Task: Use the formula "ADDRESS" in spreadsheet "Project protfolio".
Action: Mouse moved to (870, 133)
Screenshot: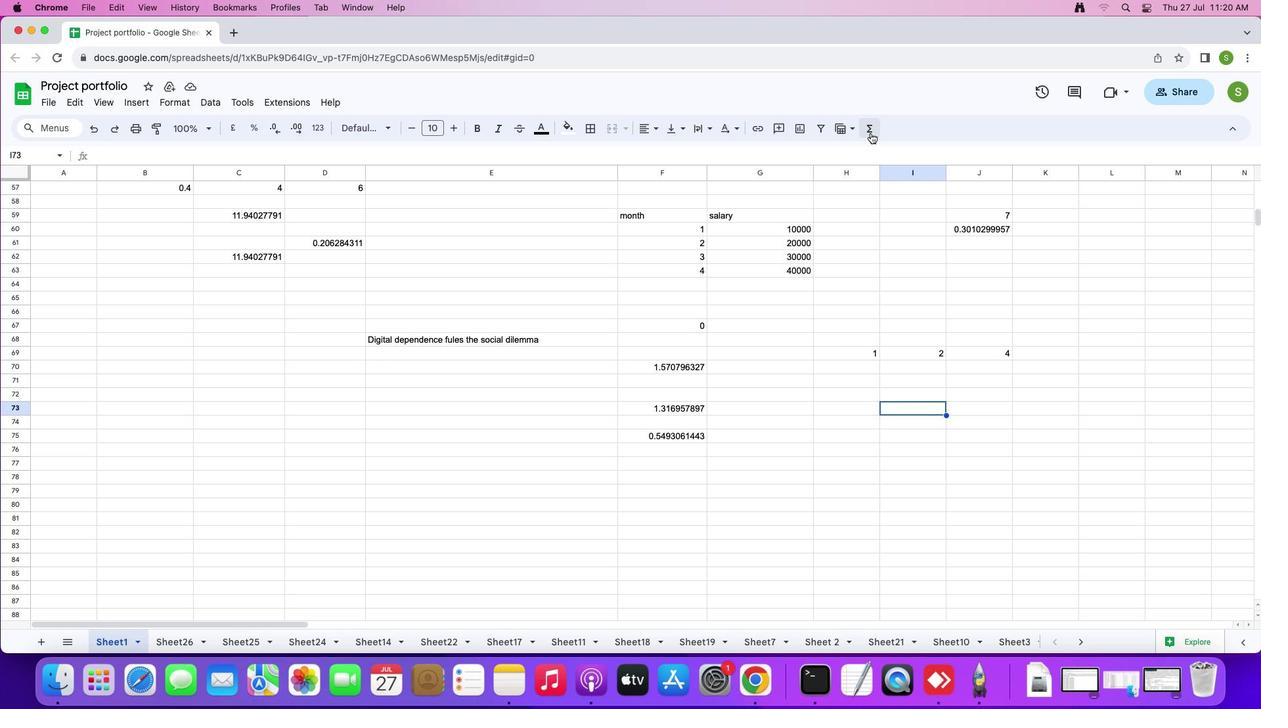 
Action: Mouse pressed left at (870, 133)
Screenshot: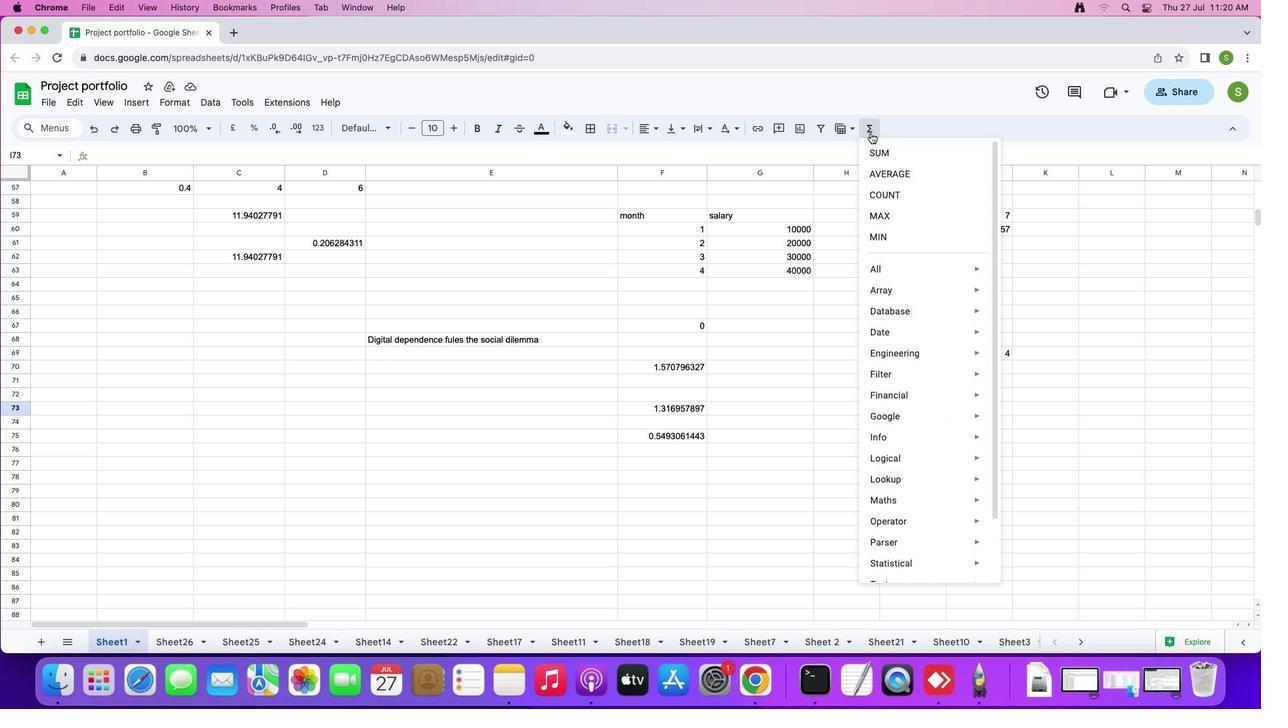 
Action: Mouse moved to (883, 268)
Screenshot: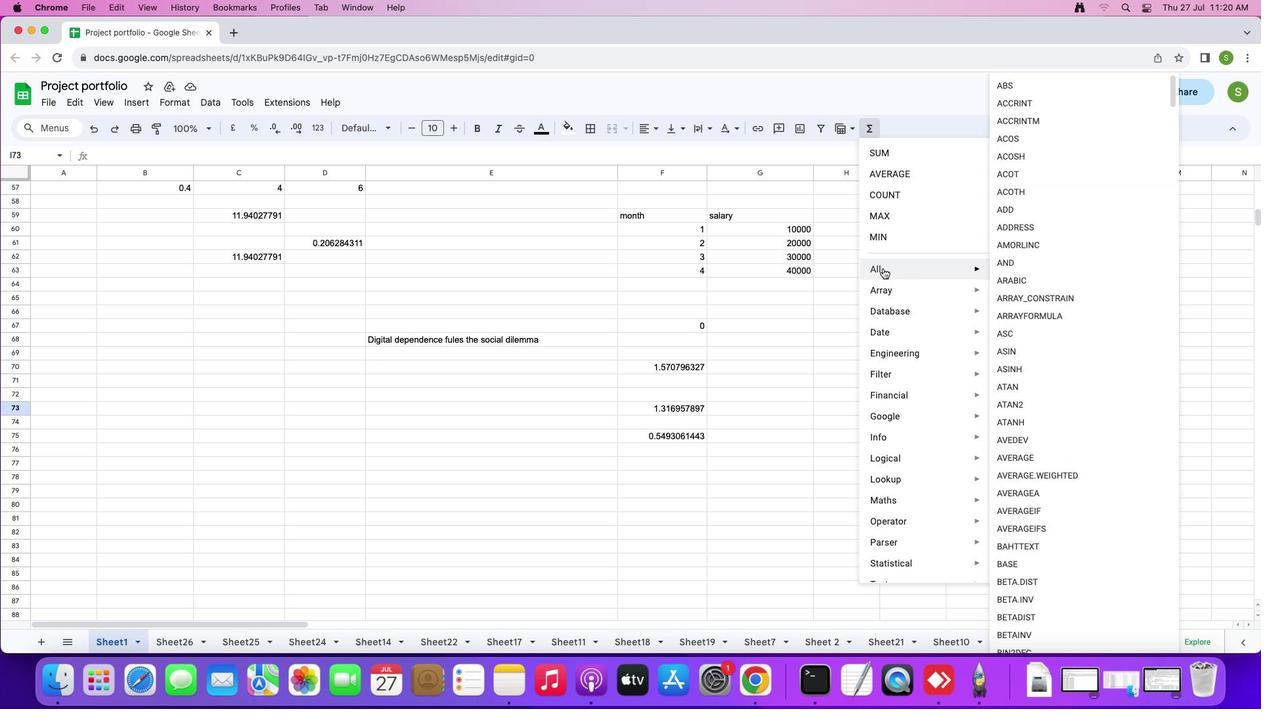 
Action: Mouse pressed left at (883, 268)
Screenshot: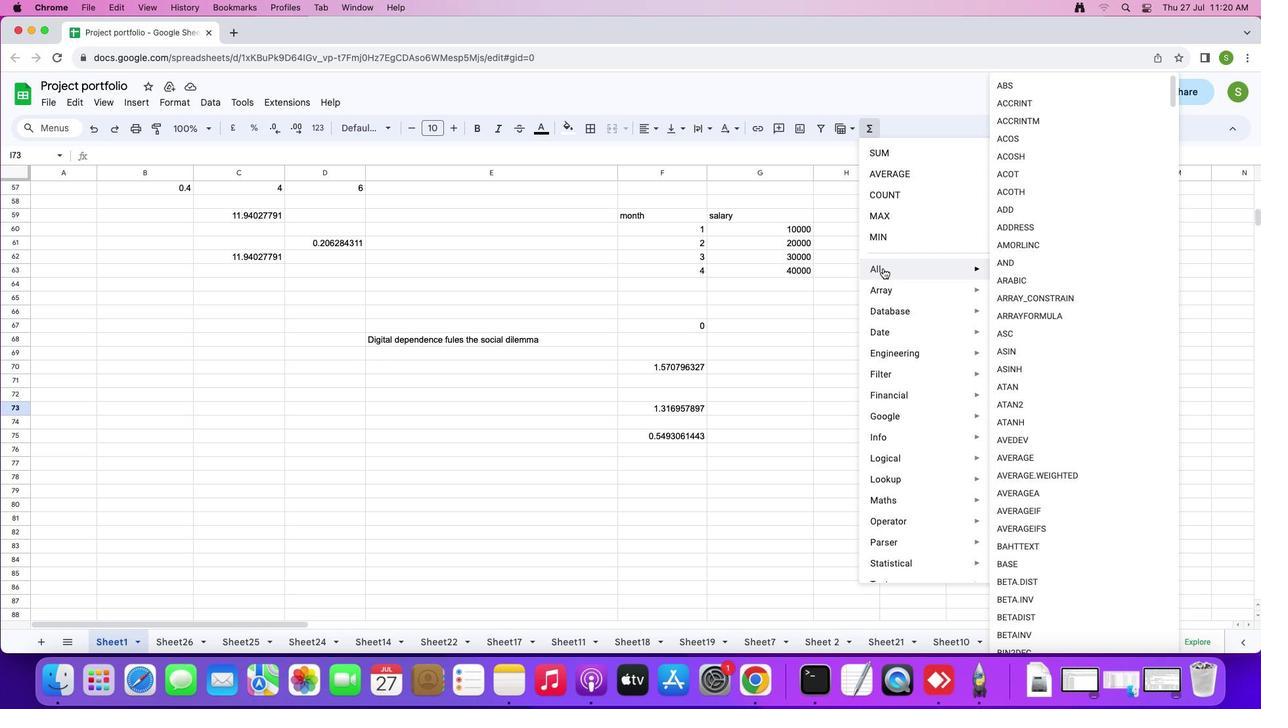 
Action: Mouse moved to (1051, 225)
Screenshot: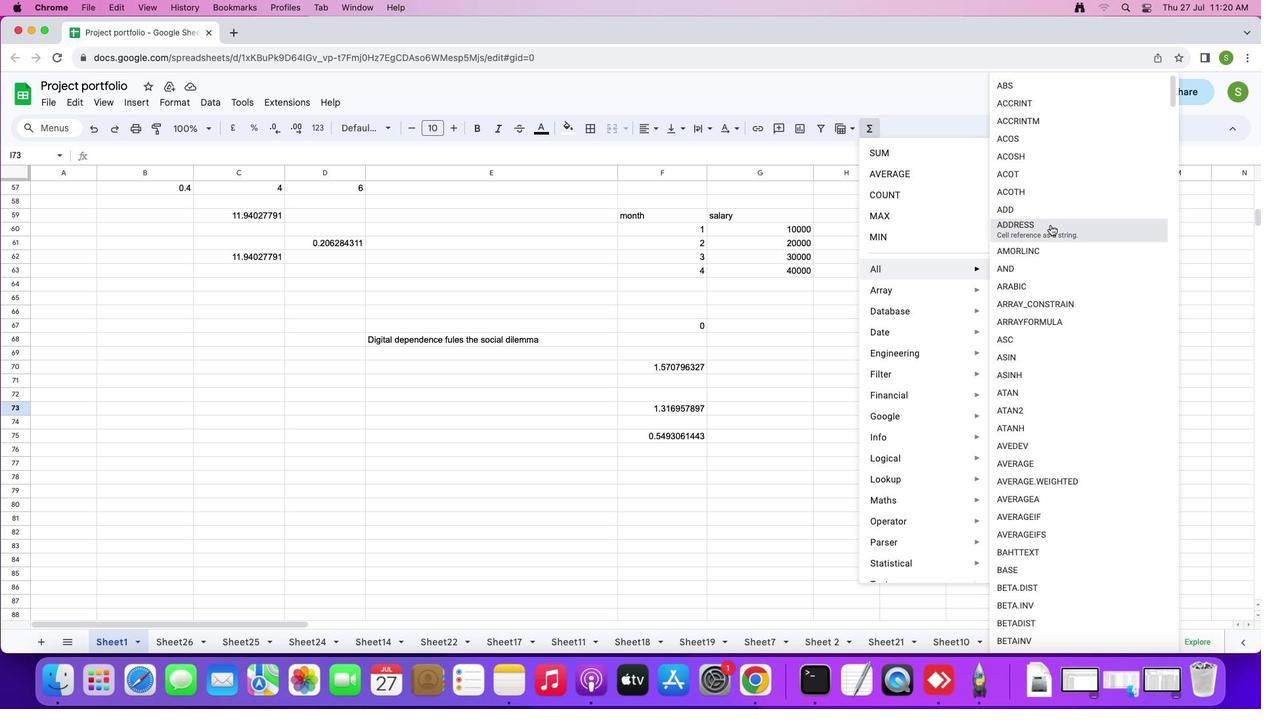 
Action: Mouse pressed left at (1051, 225)
Screenshot: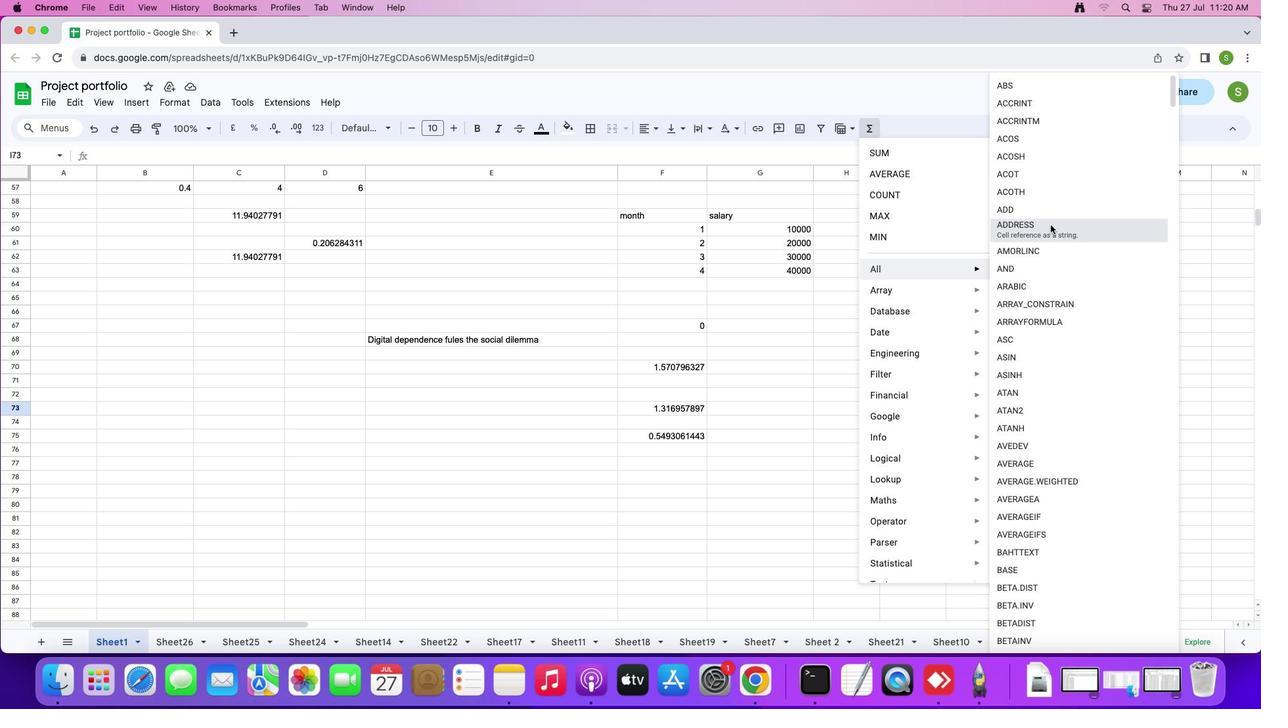 
Action: Mouse moved to (865, 352)
Screenshot: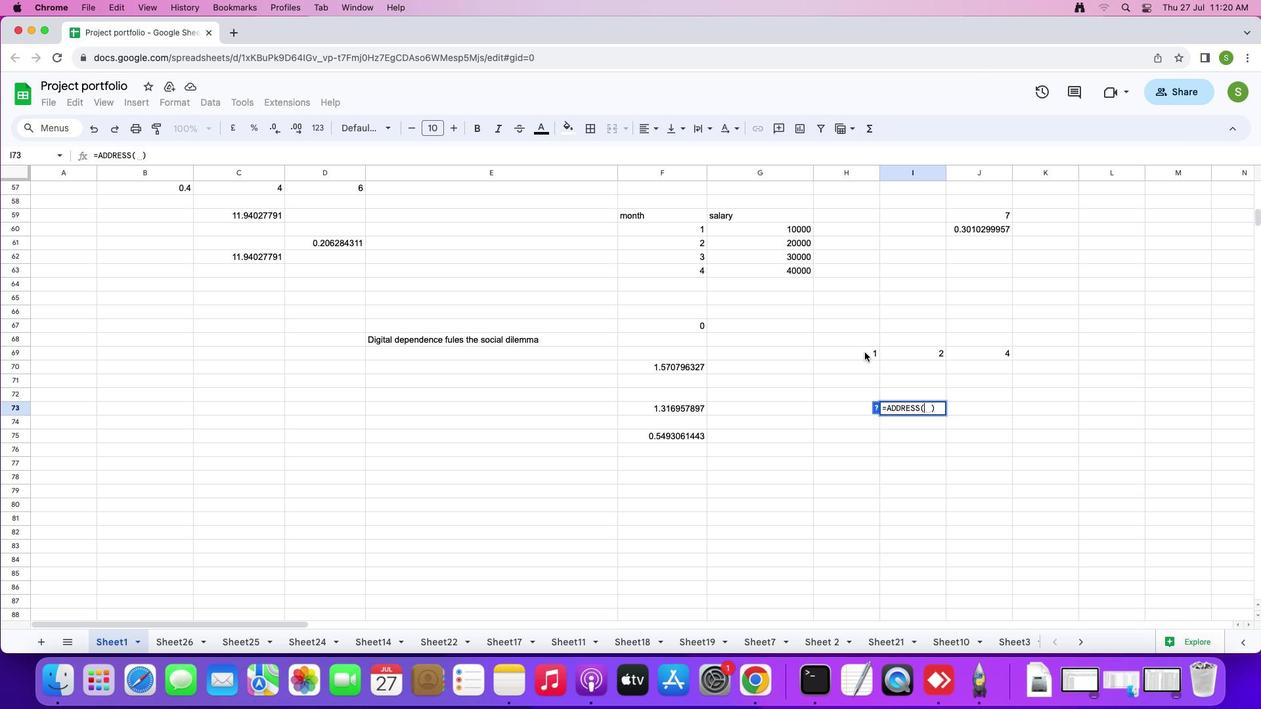 
Action: Mouse pressed left at (865, 352)
Screenshot: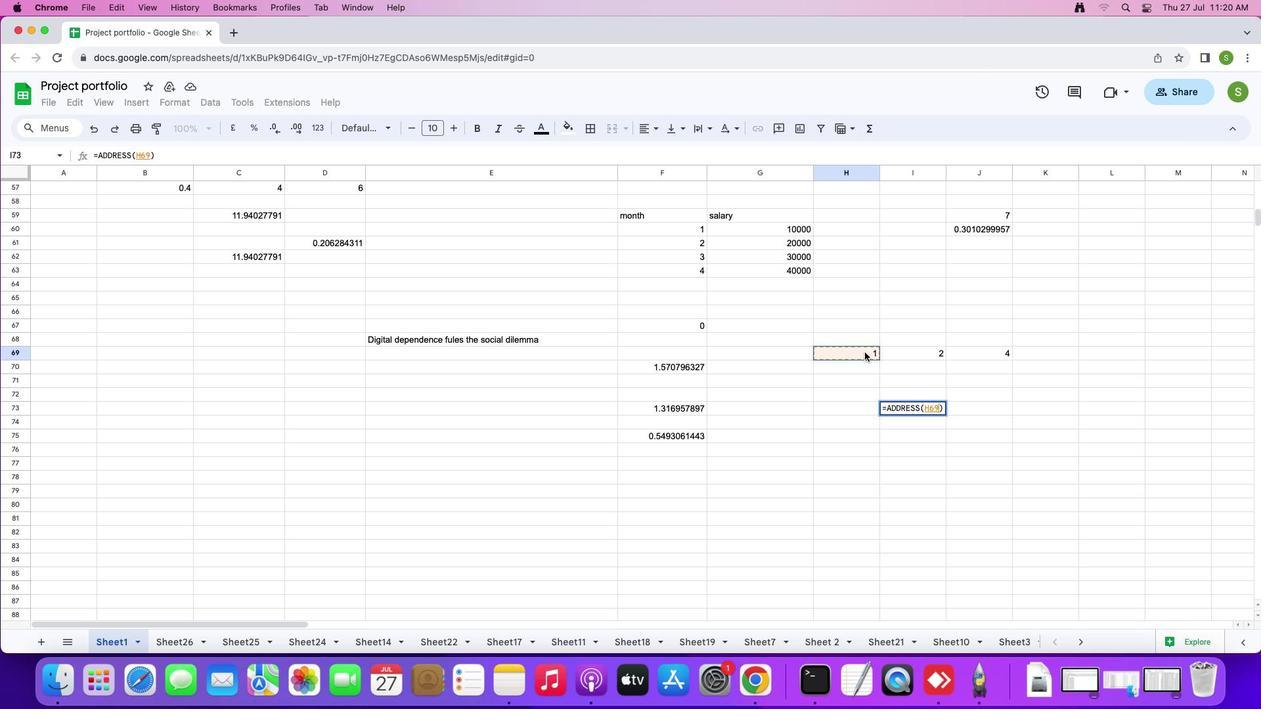 
Action: Key pressed ','
Screenshot: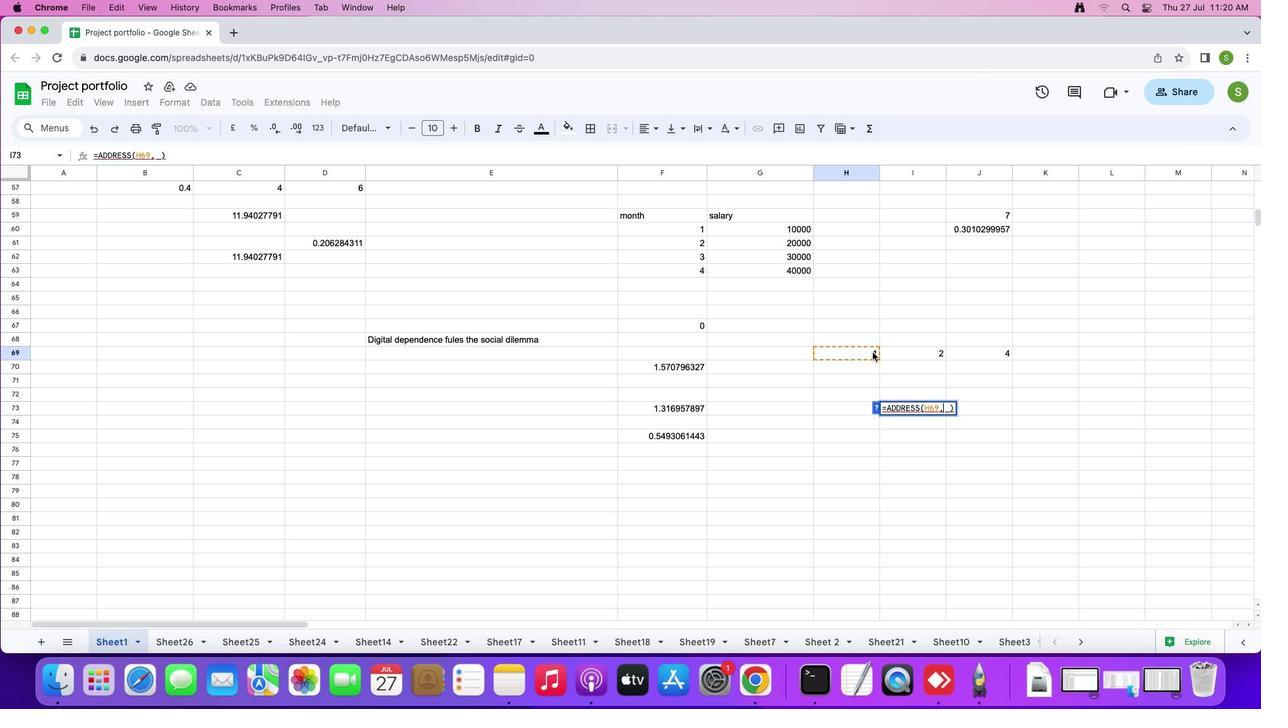 
Action: Mouse moved to (910, 346)
Screenshot: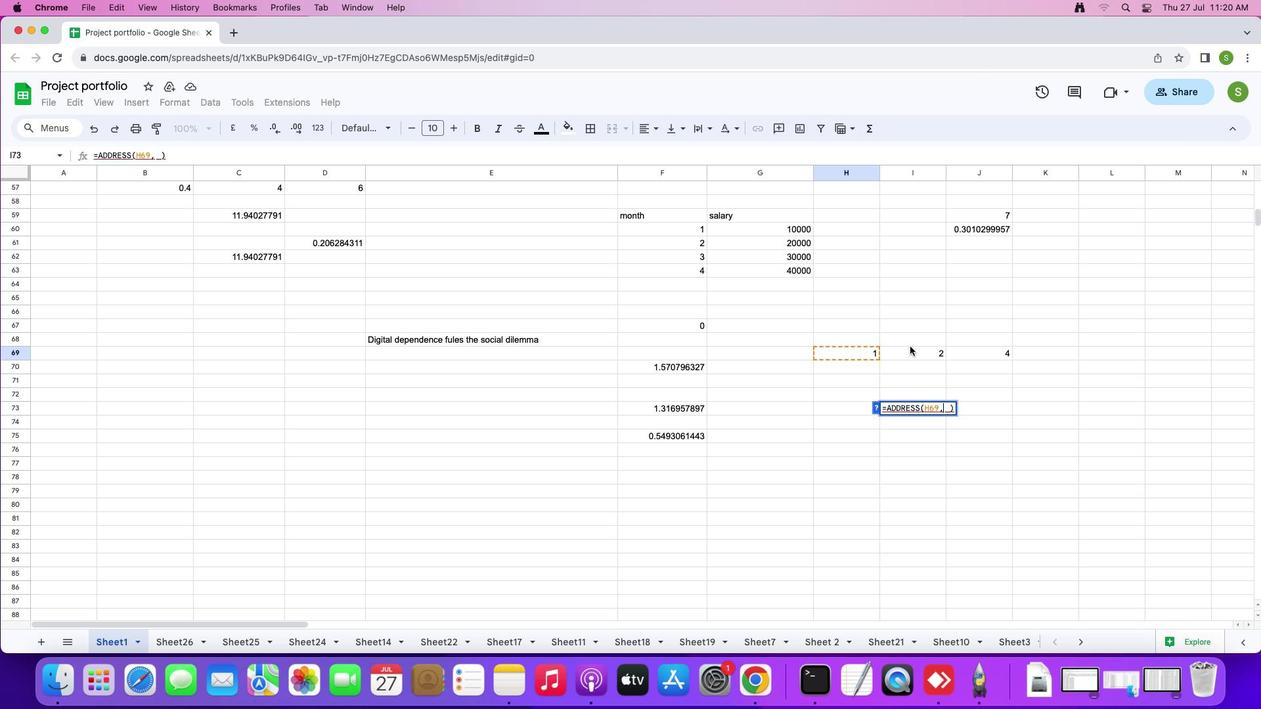 
Action: Mouse pressed left at (910, 346)
Screenshot: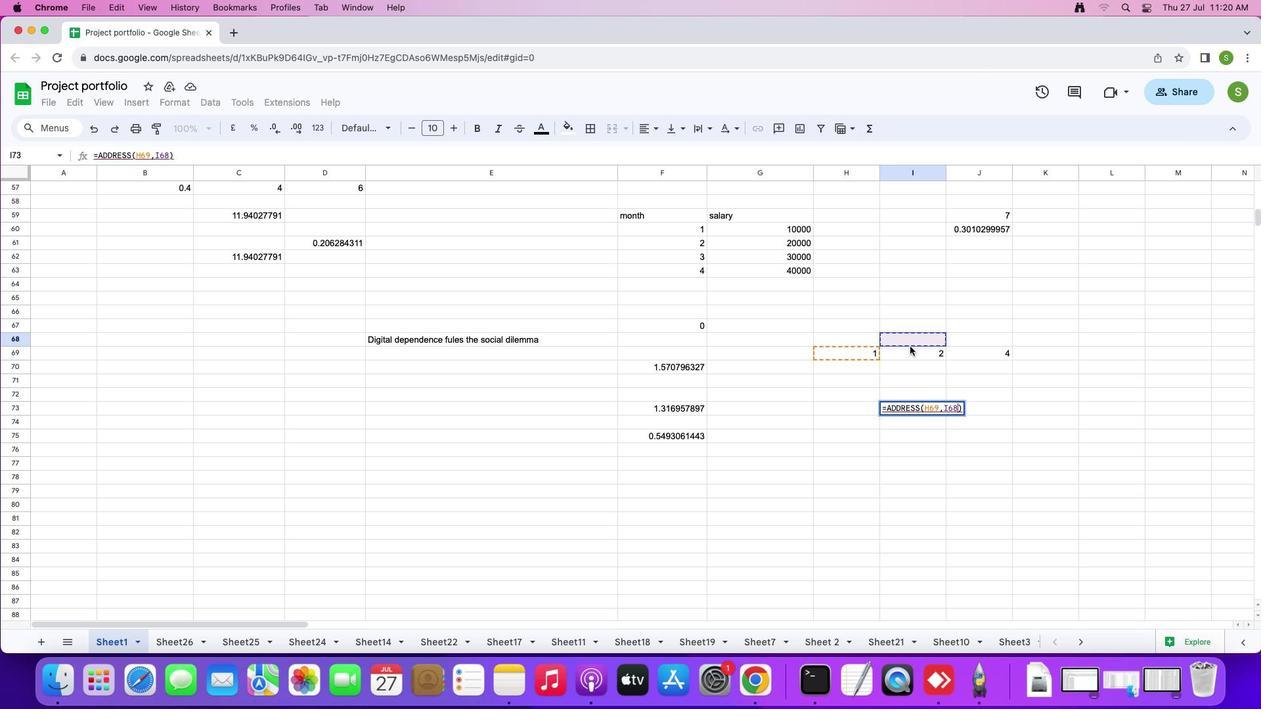 
Action: Mouse moved to (909, 352)
Screenshot: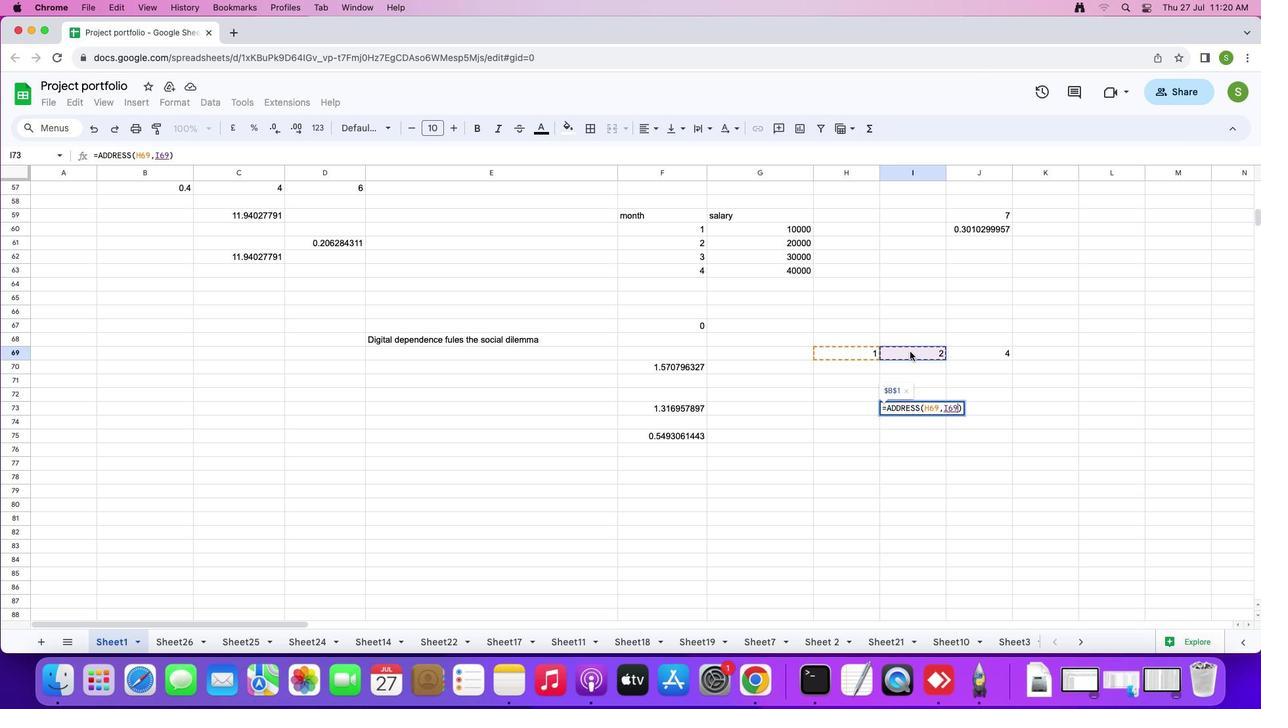 
Action: Mouse pressed left at (909, 352)
Screenshot: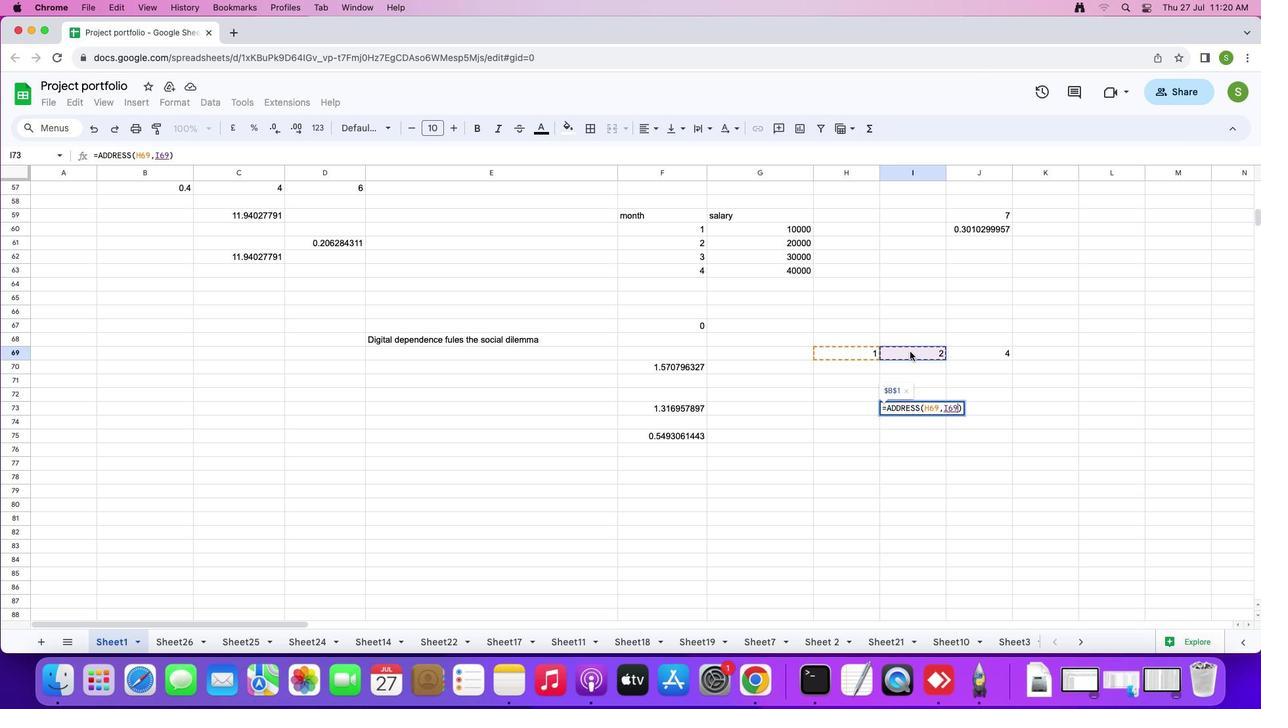 
Action: Key pressed ','
Screenshot: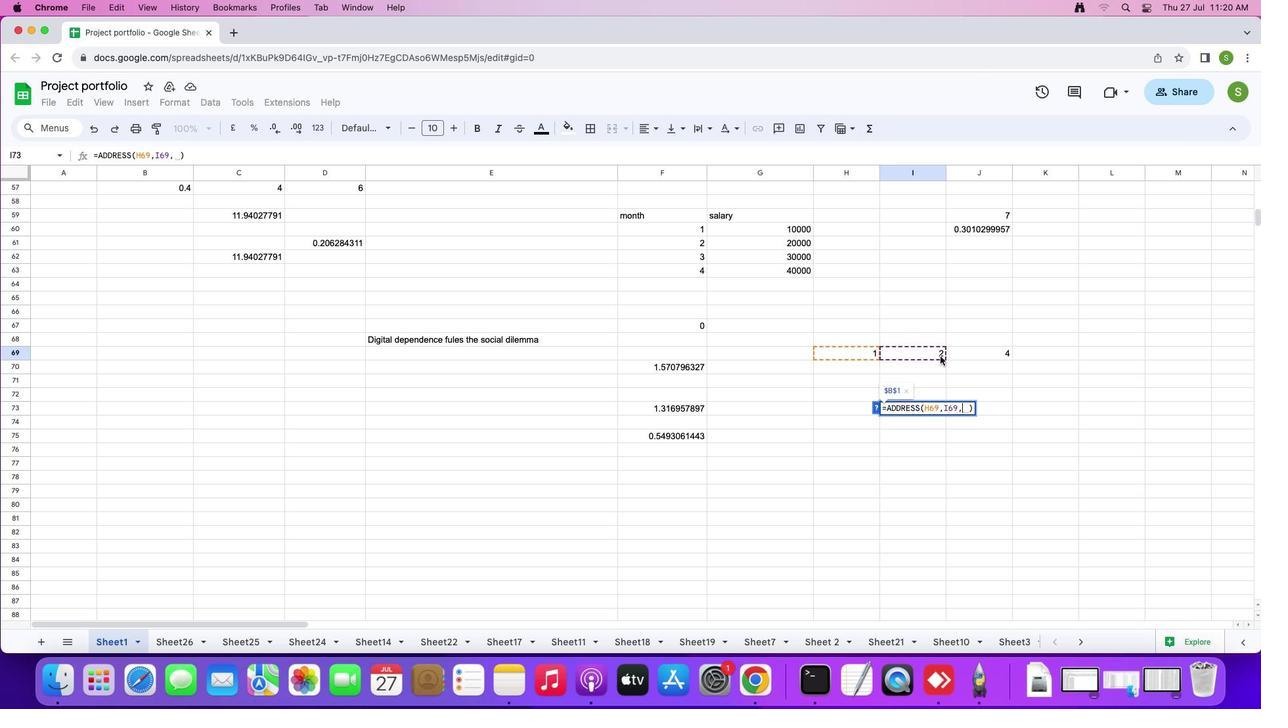 
Action: Mouse moved to (957, 352)
Screenshot: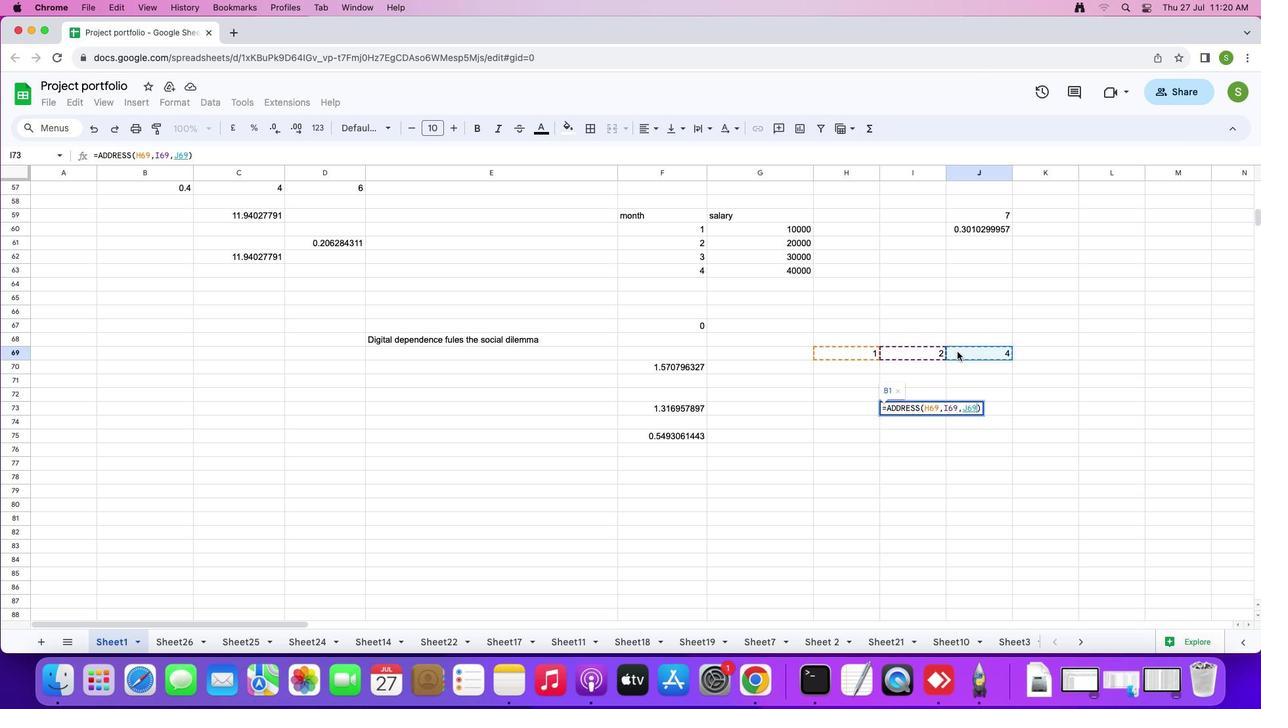 
Action: Mouse pressed left at (957, 352)
Screenshot: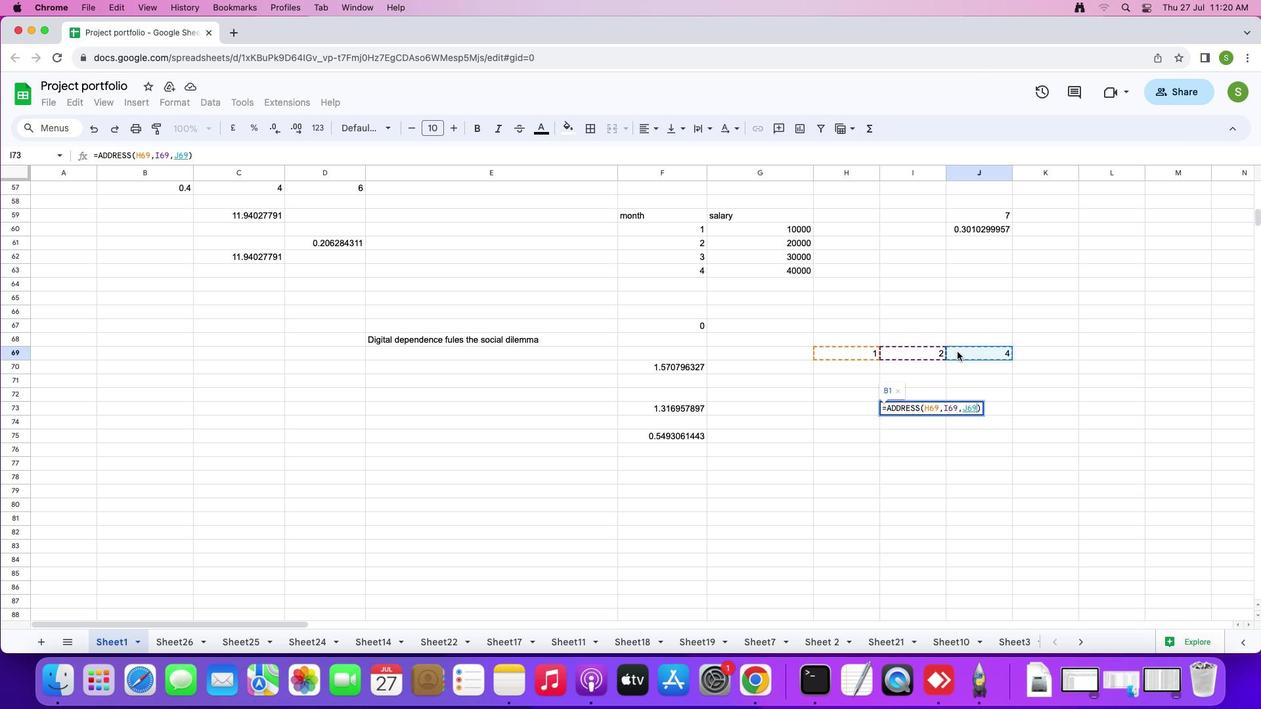 
Action: Mouse moved to (957, 352)
Screenshot: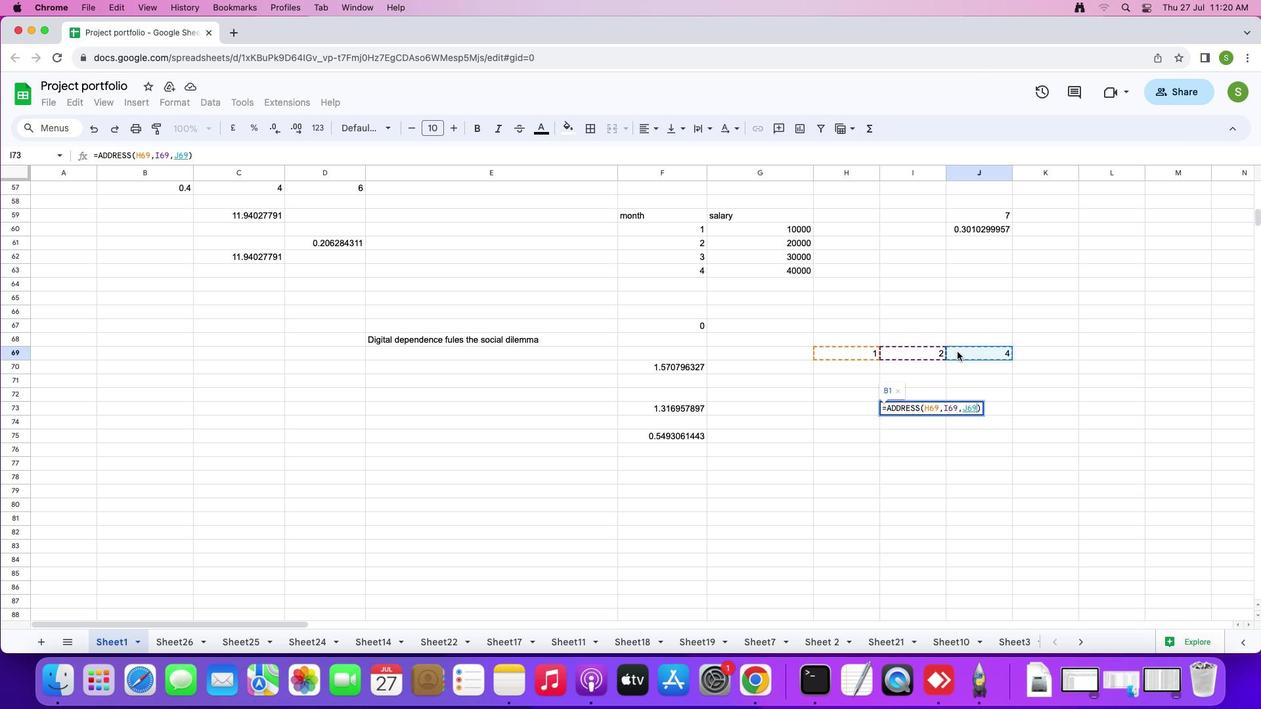 
Action: Key pressed ',''f''a''l''s''e'Key.enter
Screenshot: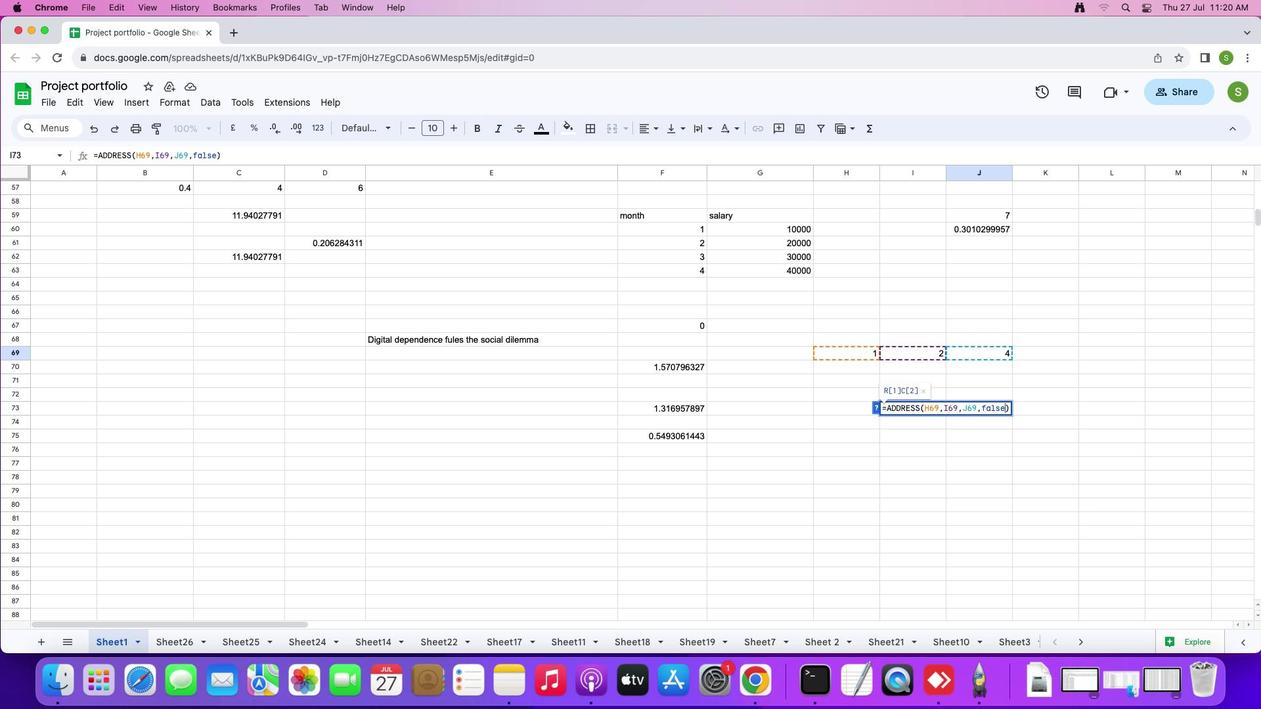 
